 Task: Add Hissho Sushi California Roll to the cart.
Action: Mouse moved to (16, 103)
Screenshot: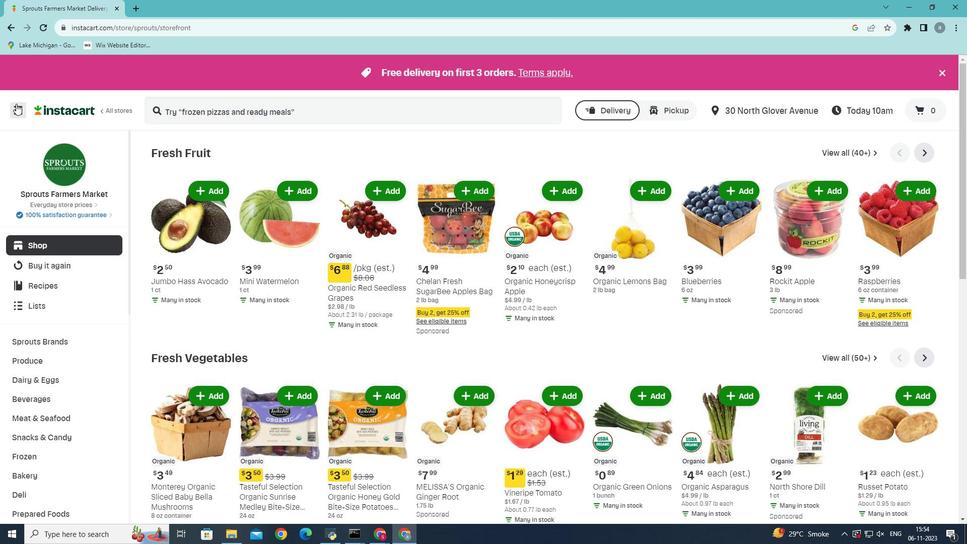 
Action: Mouse pressed left at (16, 103)
Screenshot: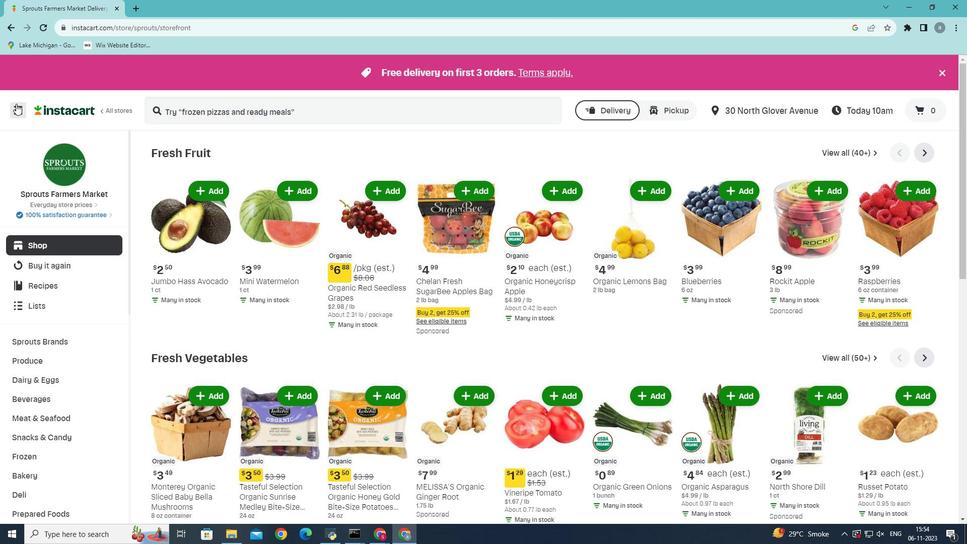 
Action: Mouse moved to (47, 280)
Screenshot: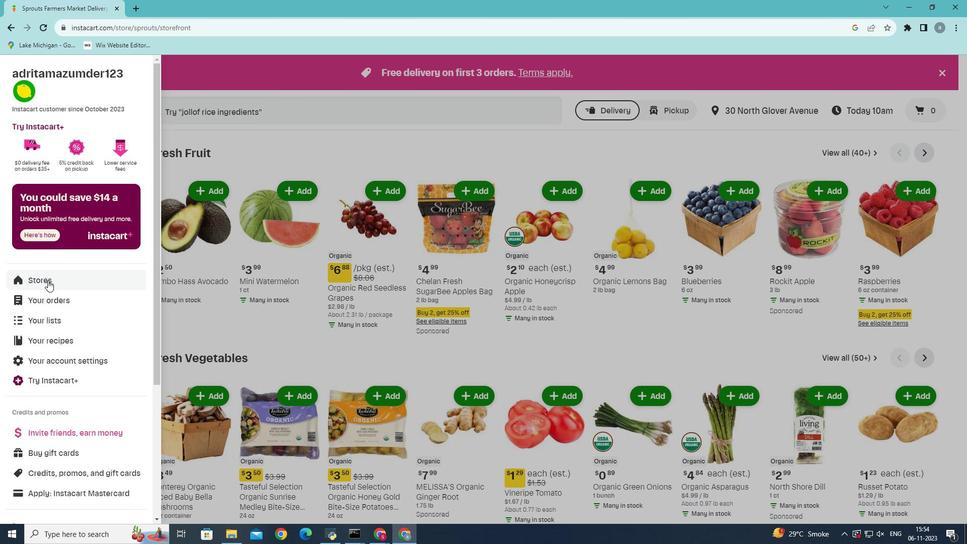 
Action: Mouse pressed left at (47, 280)
Screenshot: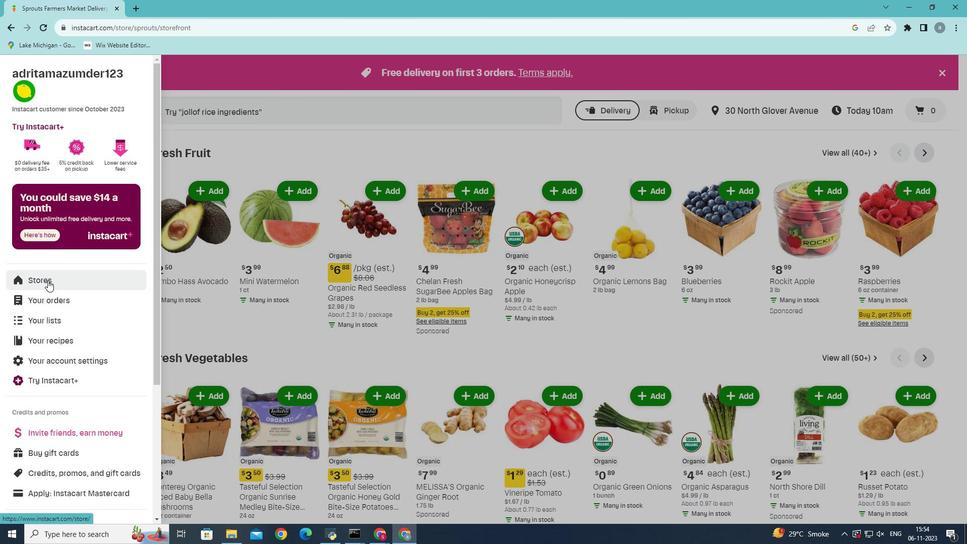 
Action: Mouse moved to (245, 113)
Screenshot: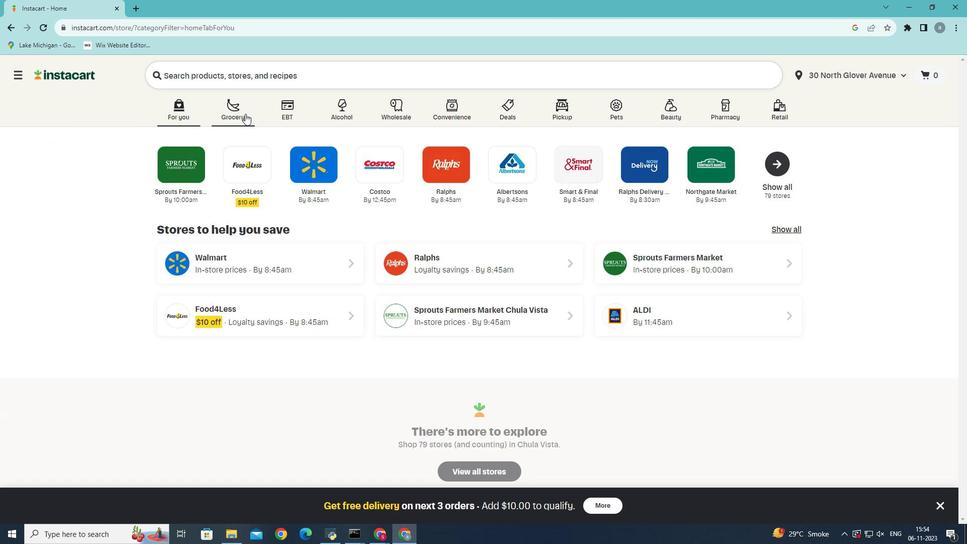 
Action: Mouse pressed left at (245, 113)
Screenshot: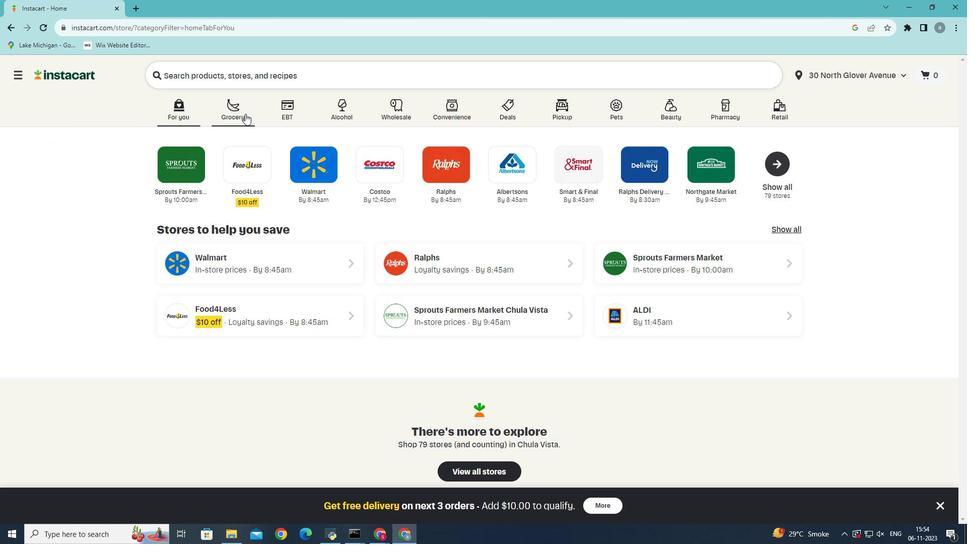 
Action: Mouse moved to (249, 290)
Screenshot: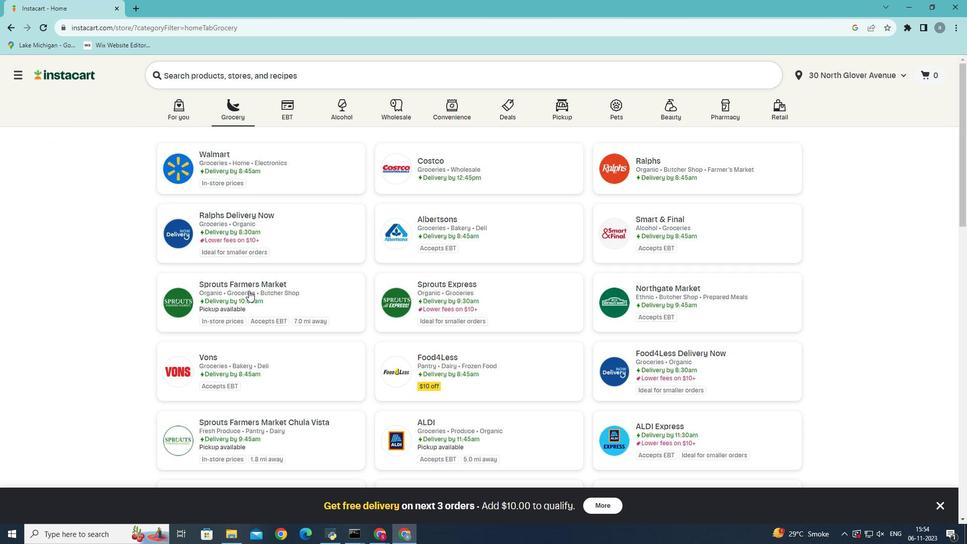 
Action: Mouse pressed left at (249, 290)
Screenshot: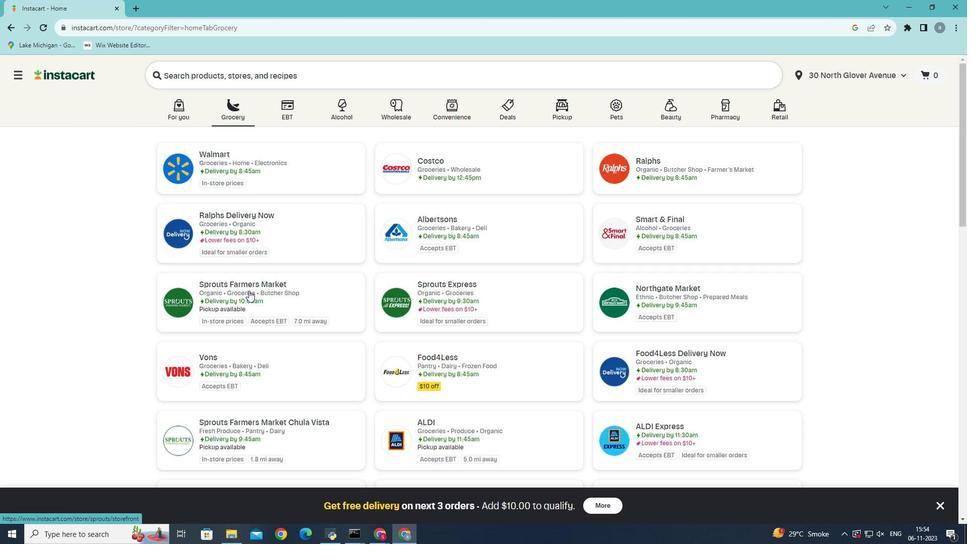 
Action: Mouse moved to (75, 419)
Screenshot: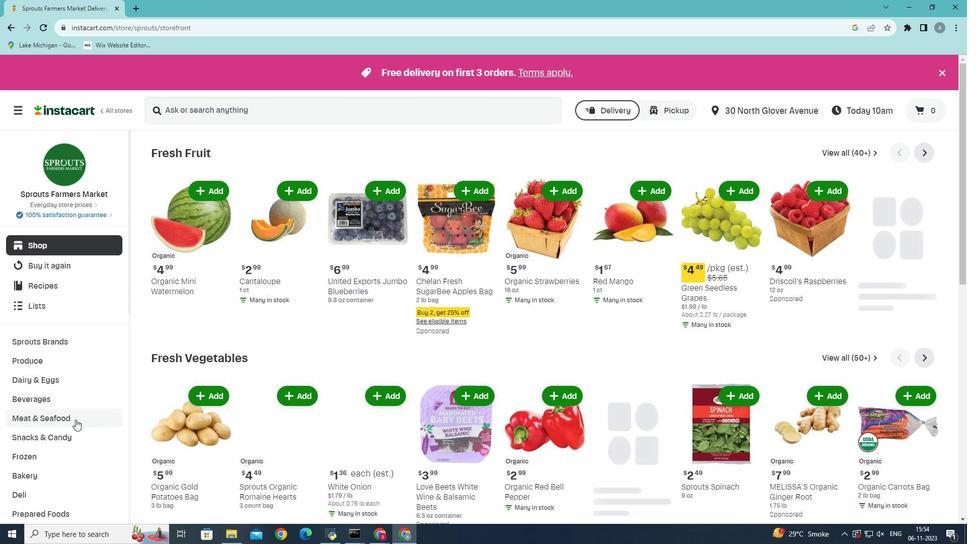 
Action: Mouse scrolled (75, 419) with delta (0, 0)
Screenshot: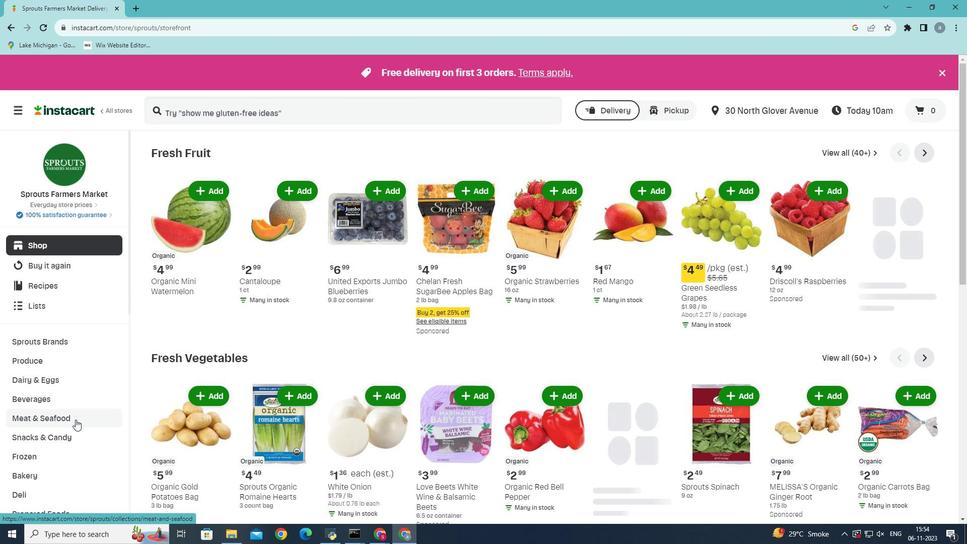 
Action: Mouse moved to (49, 462)
Screenshot: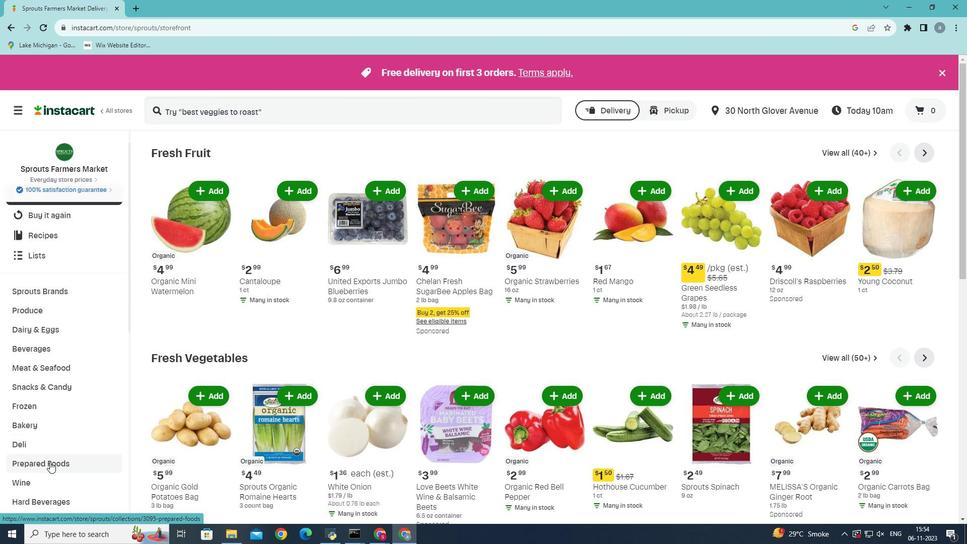 
Action: Mouse pressed left at (49, 462)
Screenshot: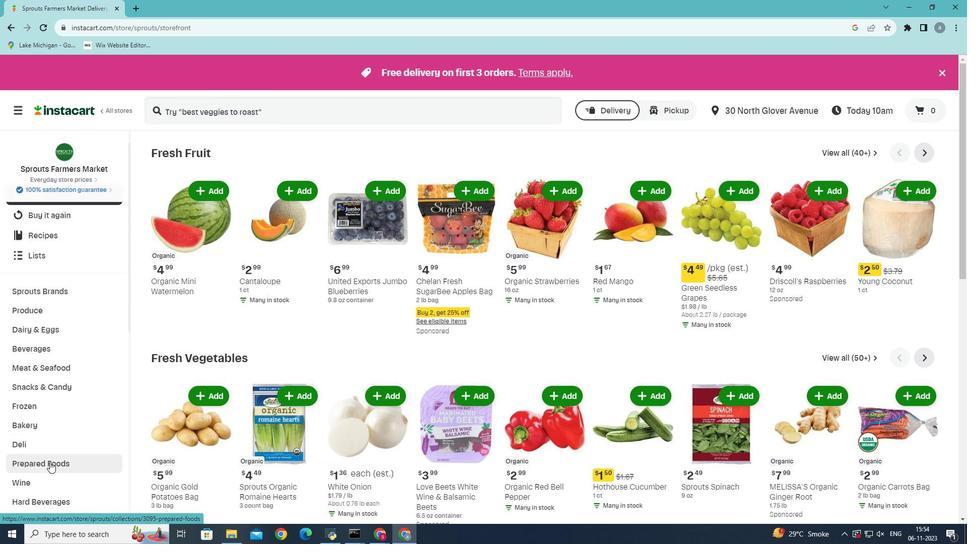 
Action: Mouse moved to (405, 171)
Screenshot: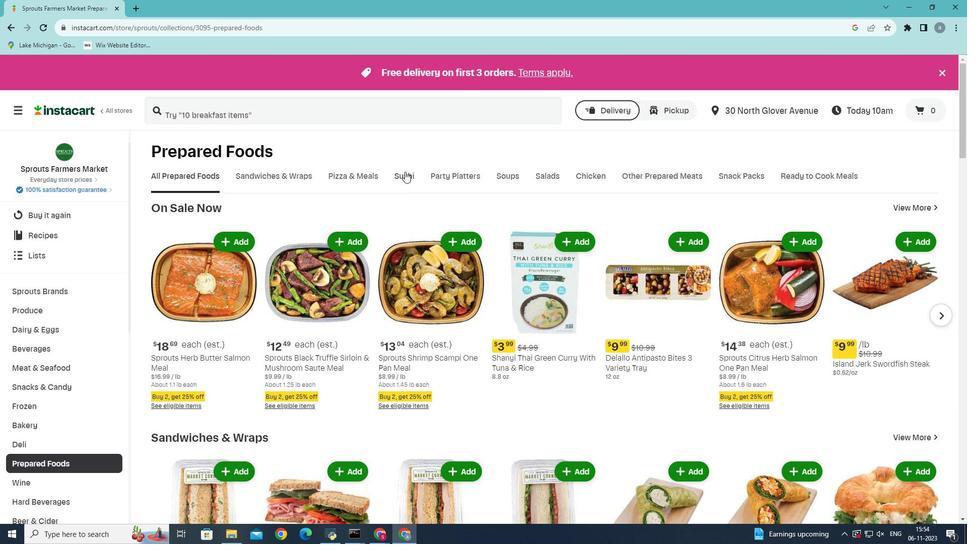 
Action: Mouse pressed left at (405, 171)
Screenshot: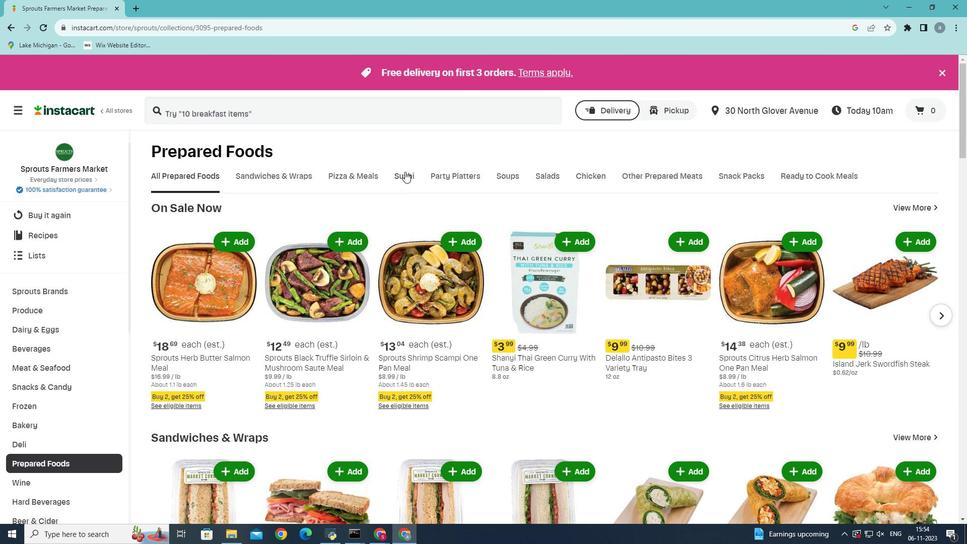 
Action: Mouse moved to (208, 269)
Screenshot: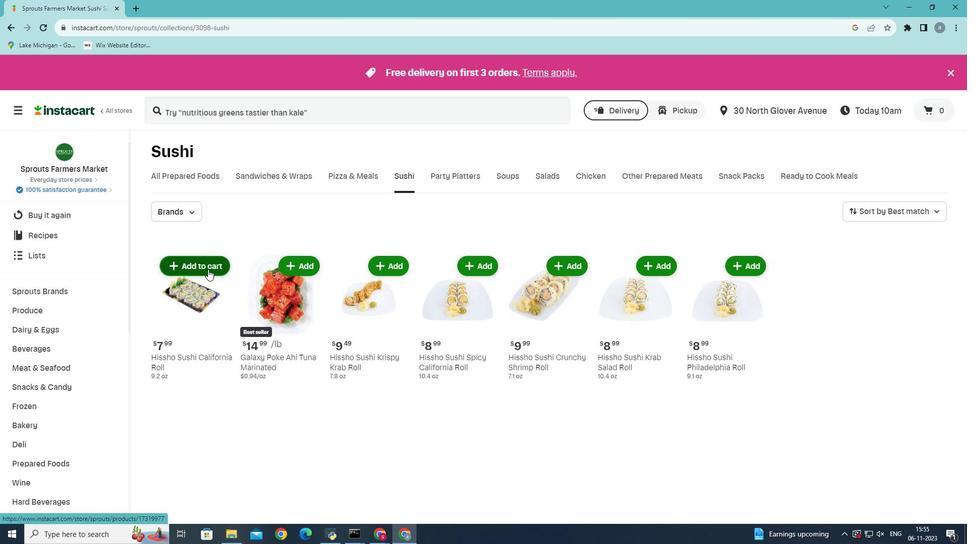 
Action: Mouse pressed left at (208, 269)
Screenshot: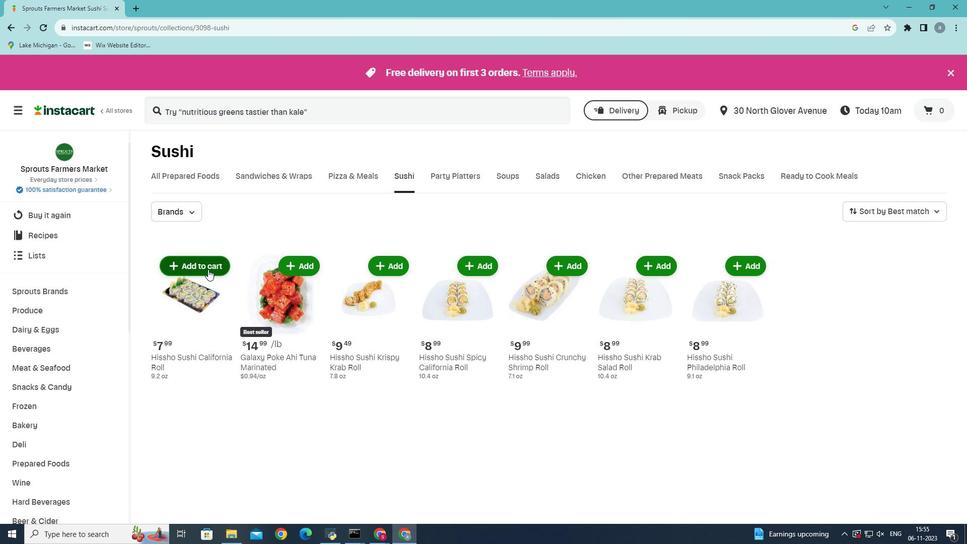 
